 Task: Edit the include additional information to "Grand Blanc, Michigan".
Action: Mouse moved to (120, 209)
Screenshot: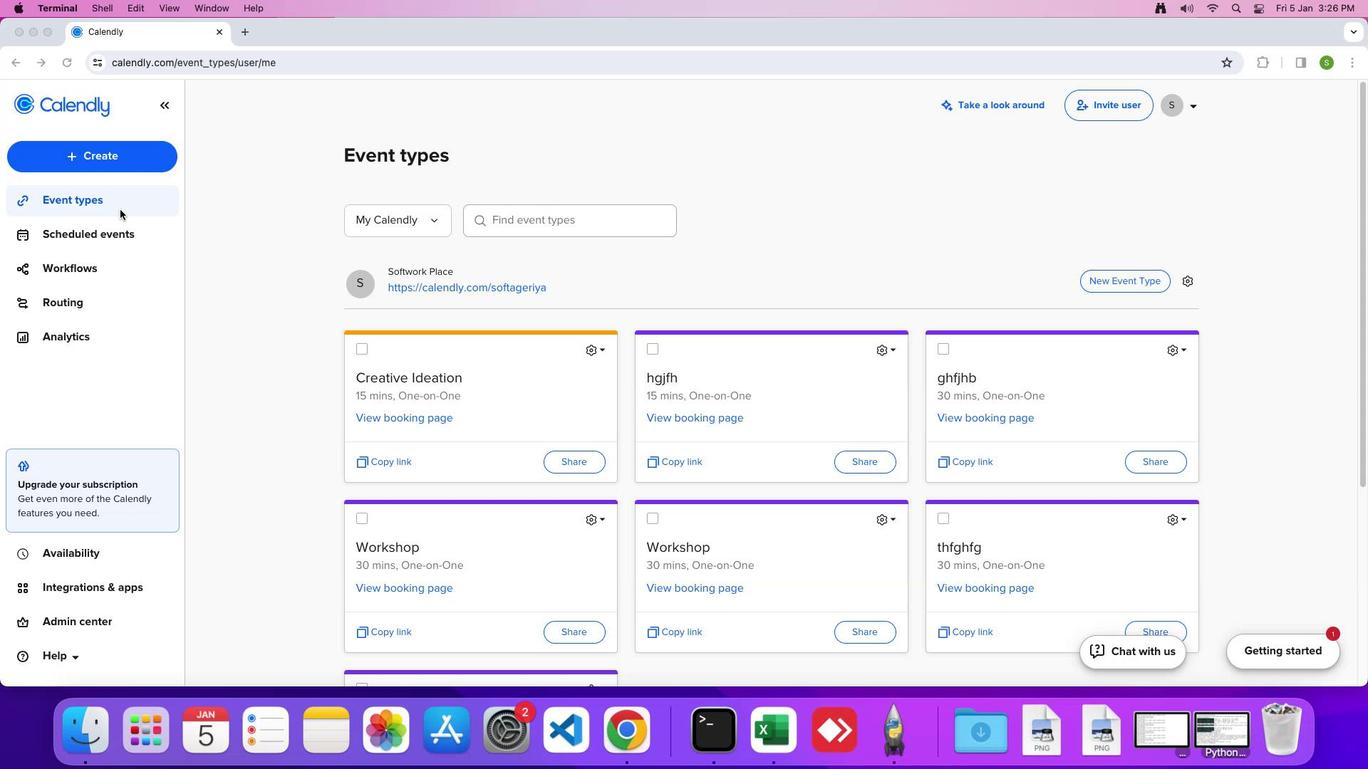 
Action: Mouse pressed left at (120, 209)
Screenshot: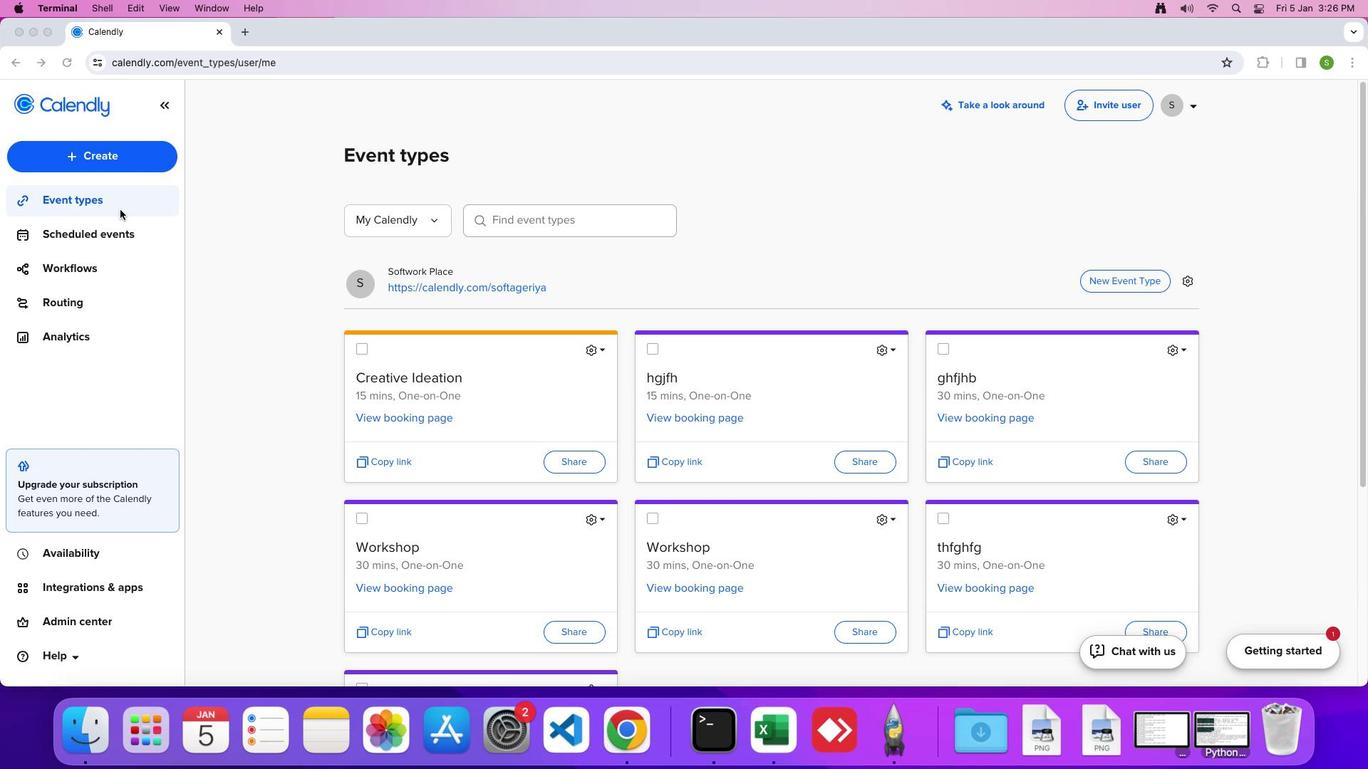 
Action: Mouse moved to (605, 343)
Screenshot: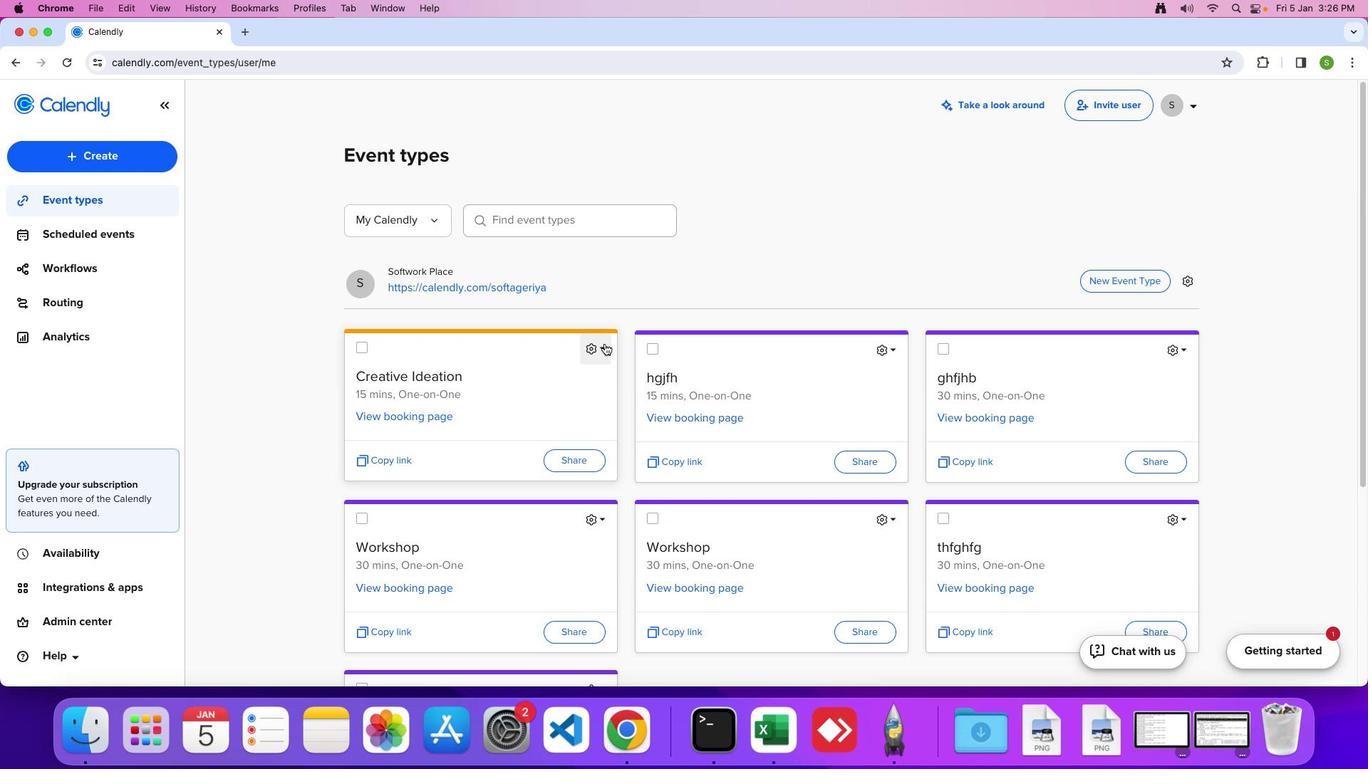 
Action: Mouse pressed left at (605, 343)
Screenshot: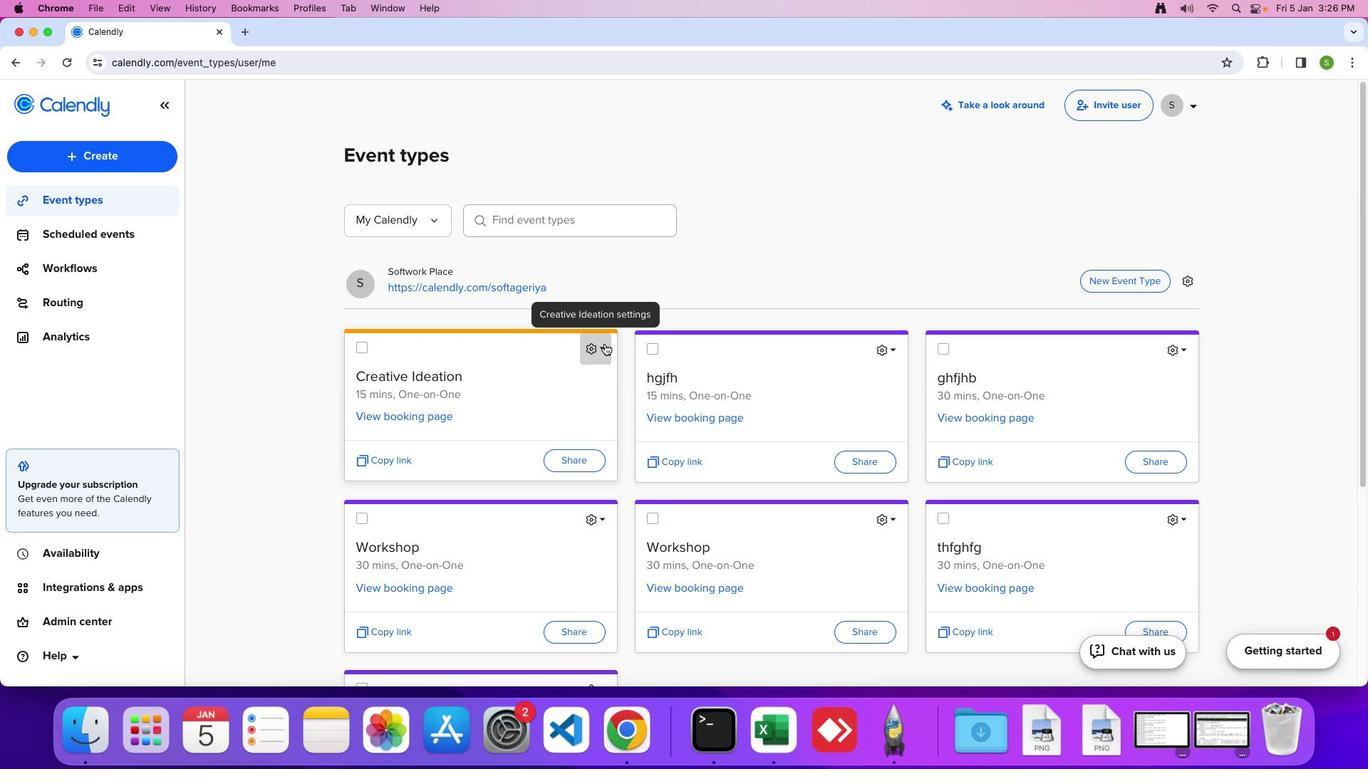 
Action: Mouse moved to (559, 390)
Screenshot: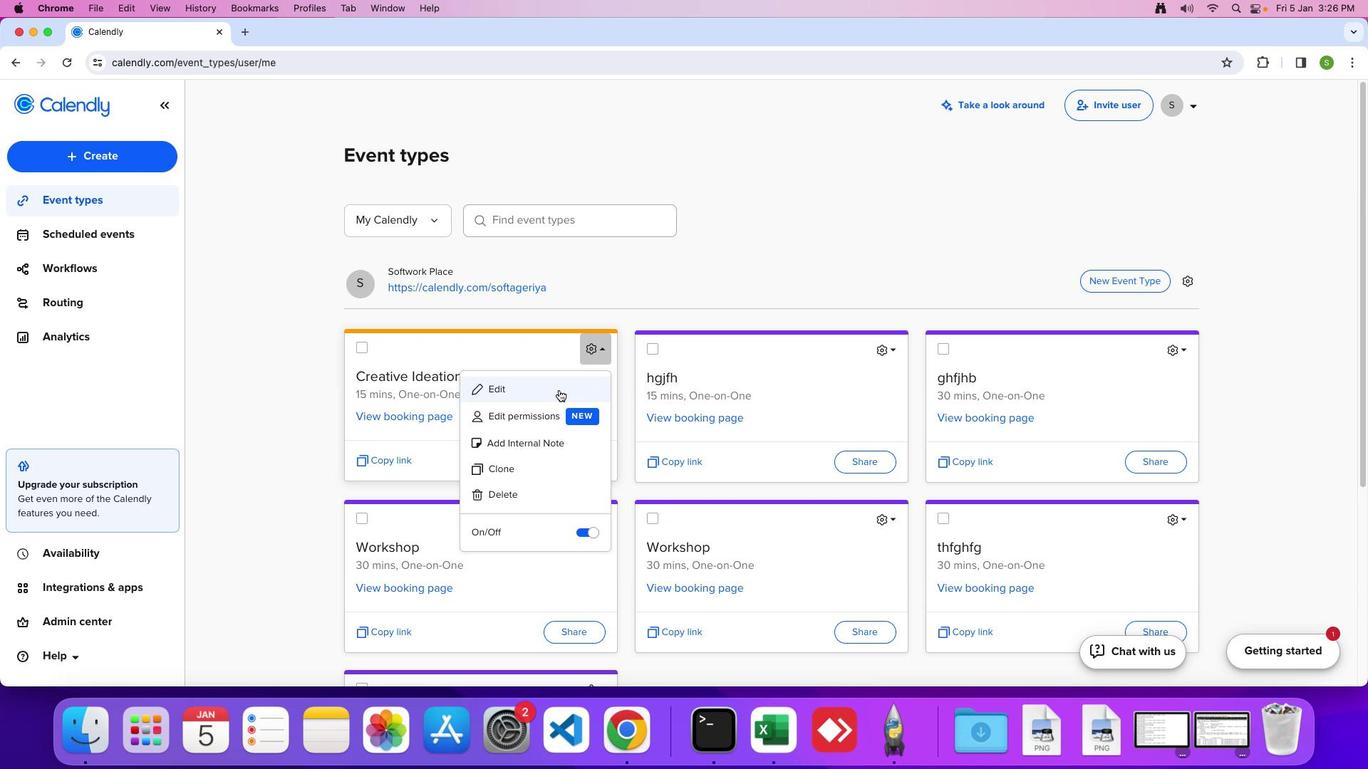 
Action: Mouse pressed left at (559, 390)
Screenshot: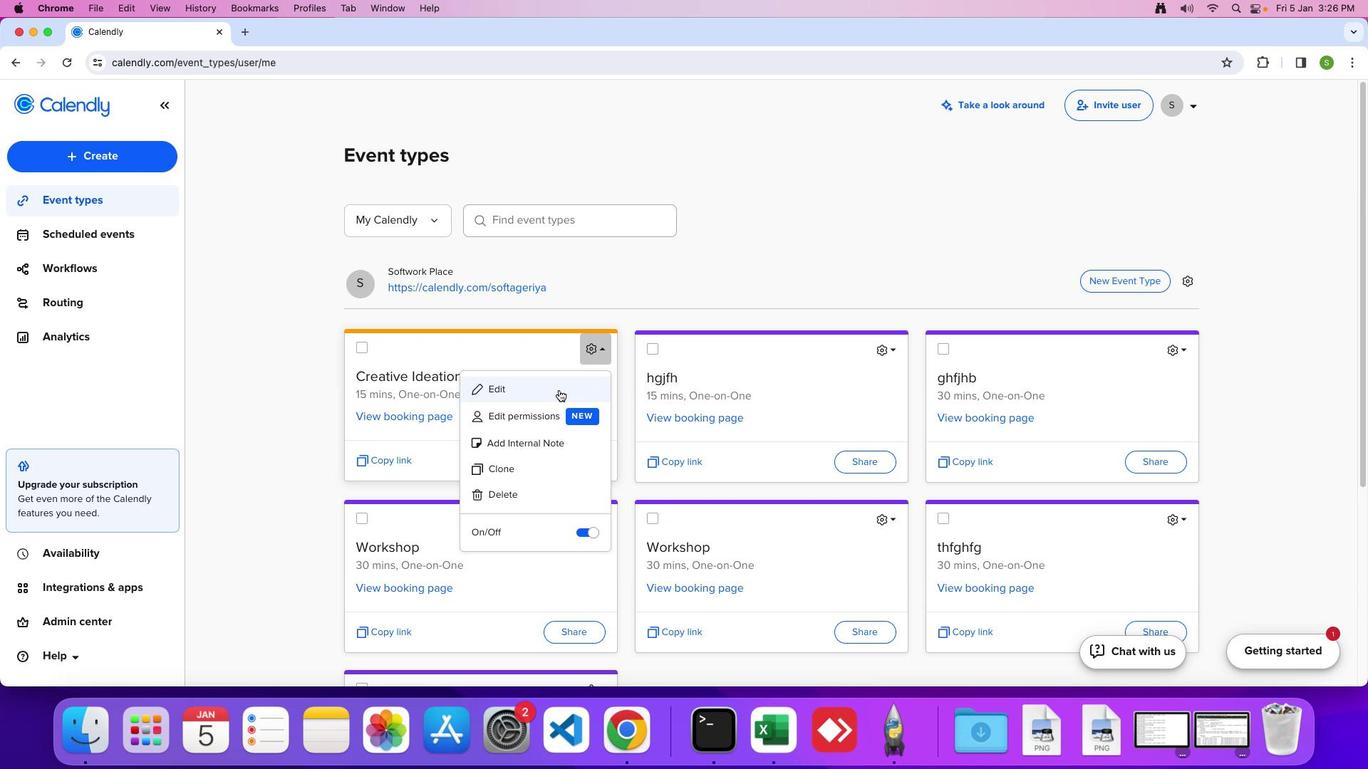 
Action: Mouse moved to (231, 209)
Screenshot: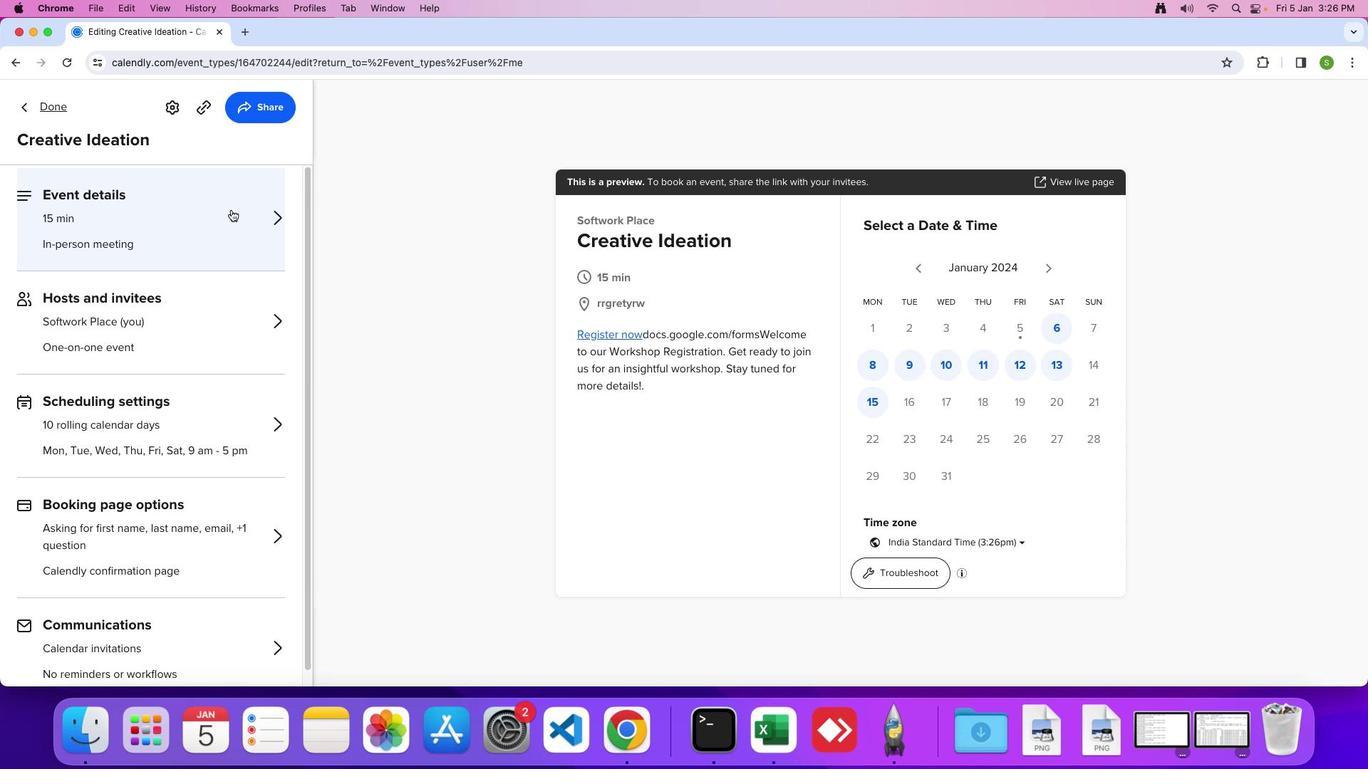 
Action: Mouse pressed left at (231, 209)
Screenshot: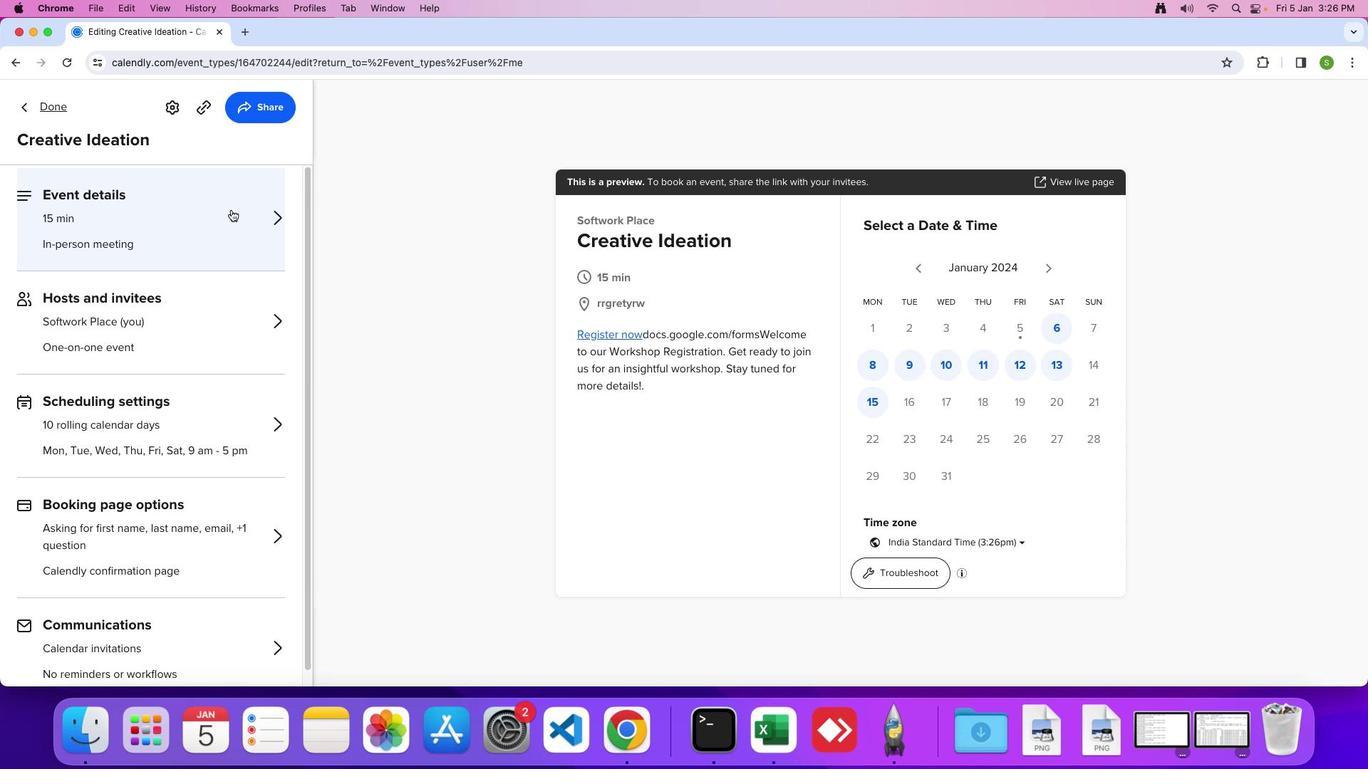 
Action: Mouse moved to (249, 348)
Screenshot: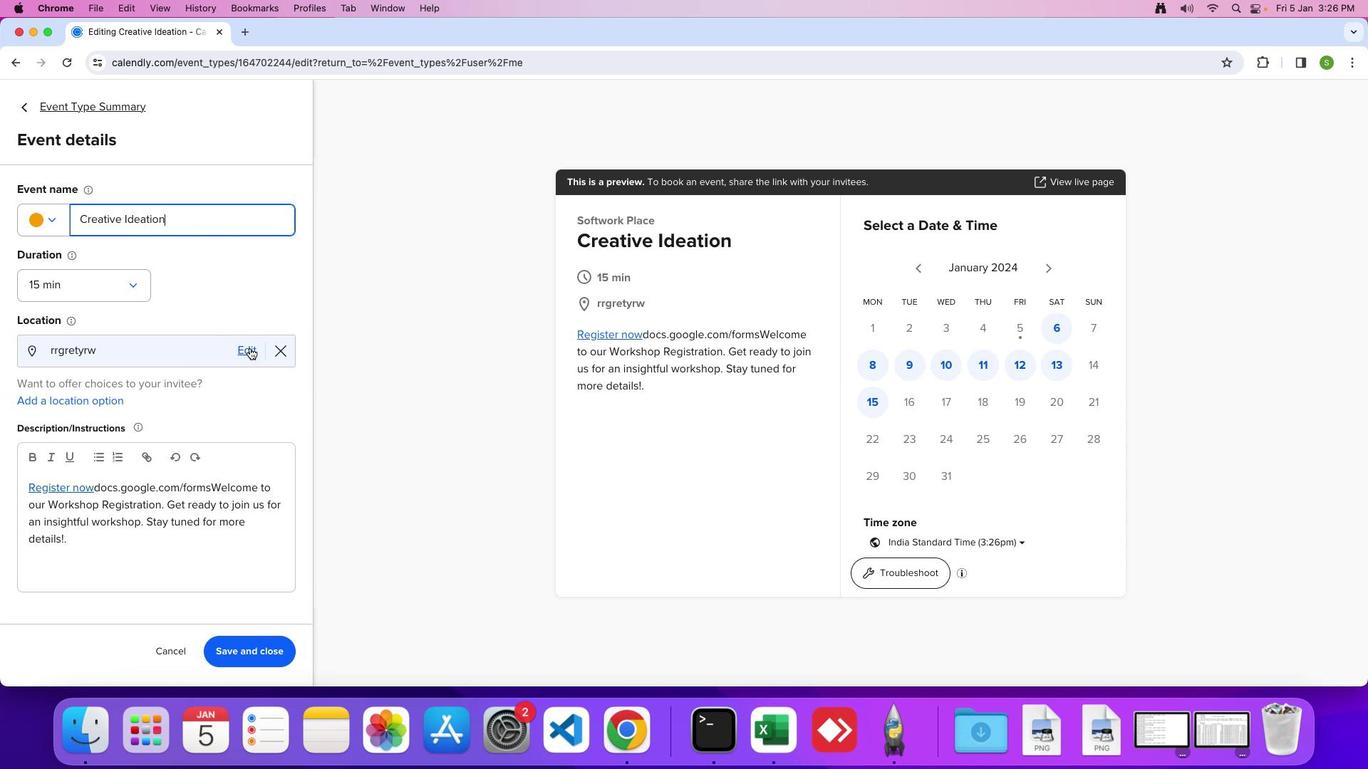
Action: Mouse pressed left at (249, 348)
Screenshot: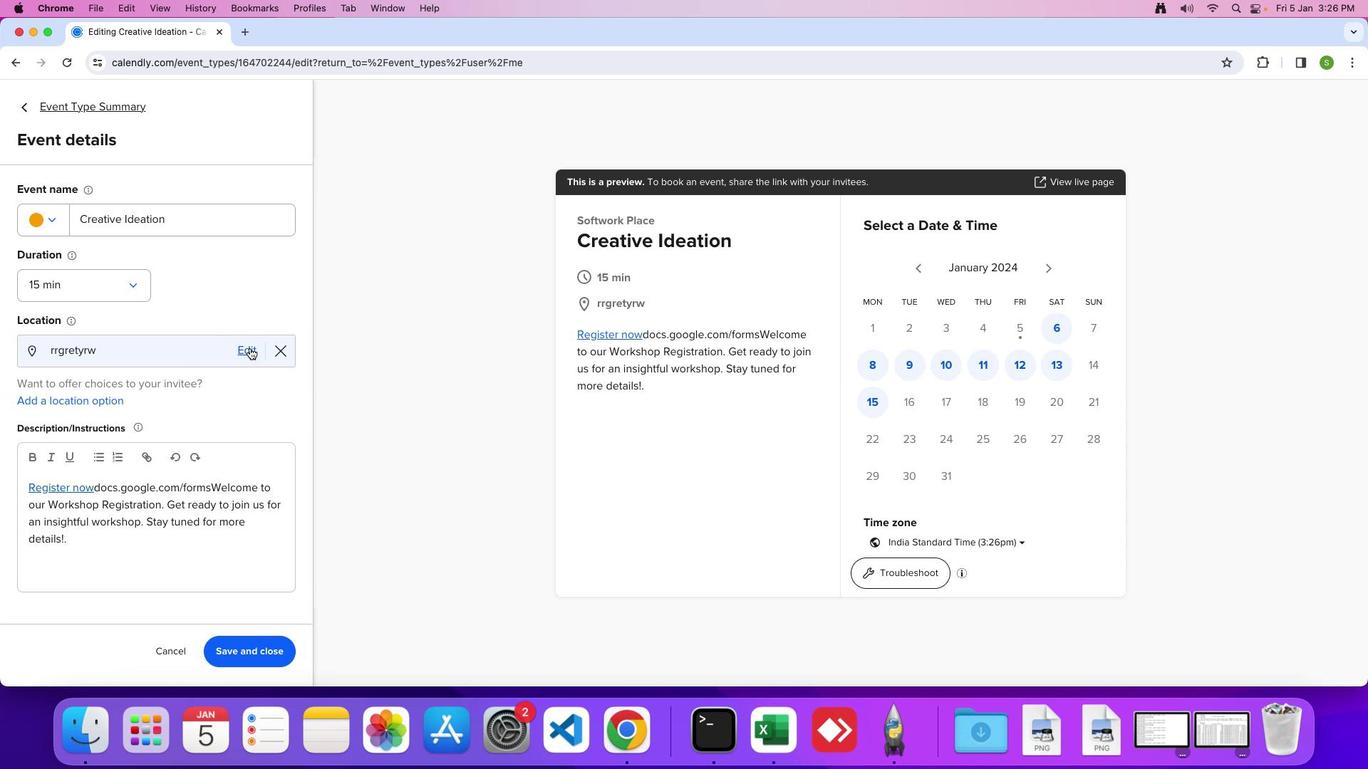
Action: Mouse moved to (610, 289)
Screenshot: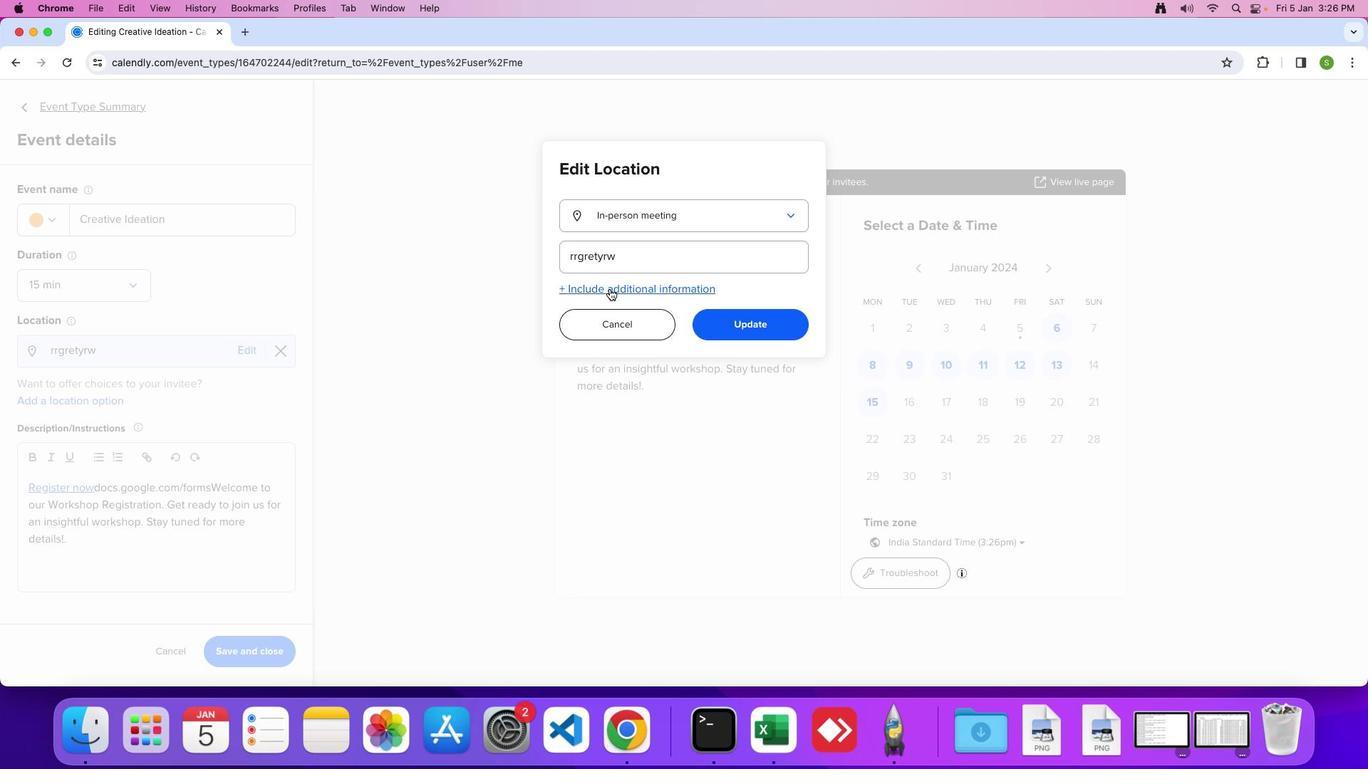 
Action: Mouse pressed left at (610, 289)
Screenshot: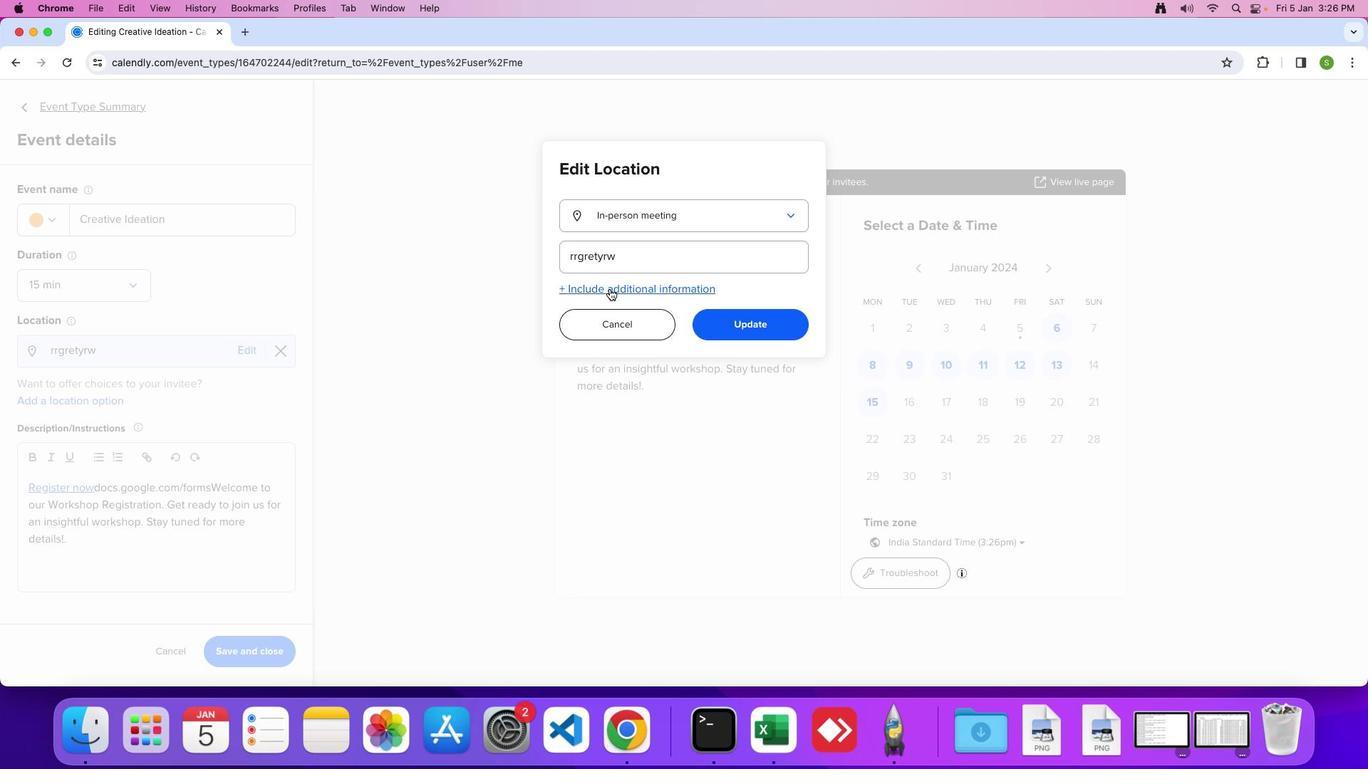 
Action: Mouse moved to (600, 305)
Screenshot: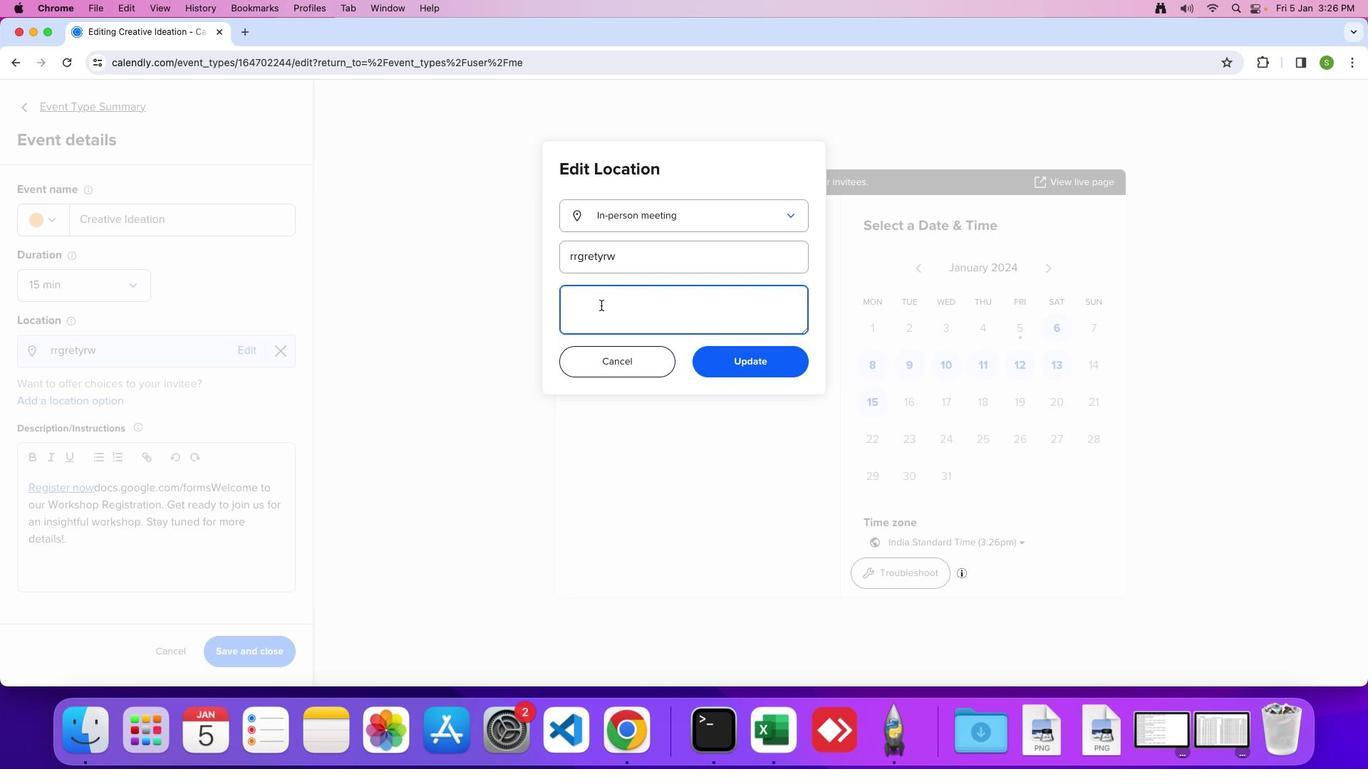 
Action: Mouse pressed left at (600, 305)
Screenshot: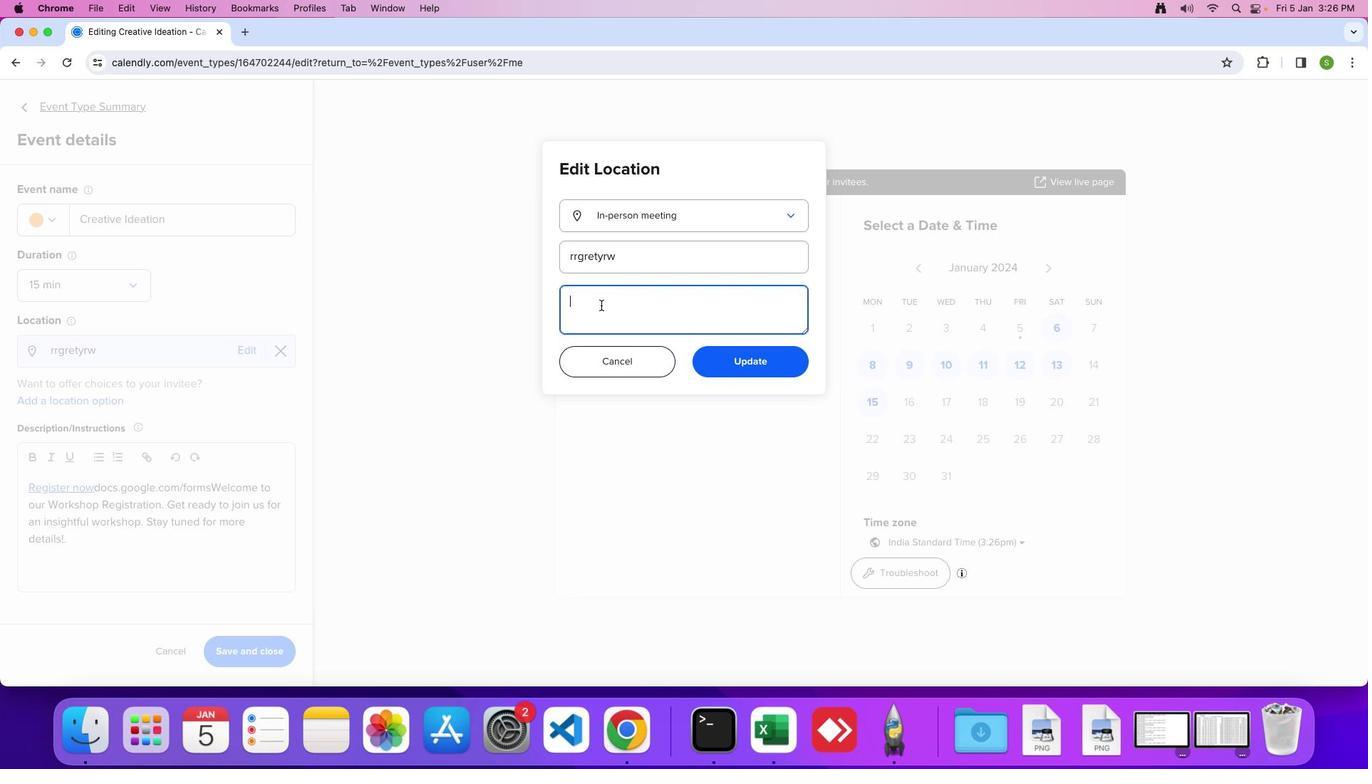 
Action: Mouse moved to (600, 305)
Screenshot: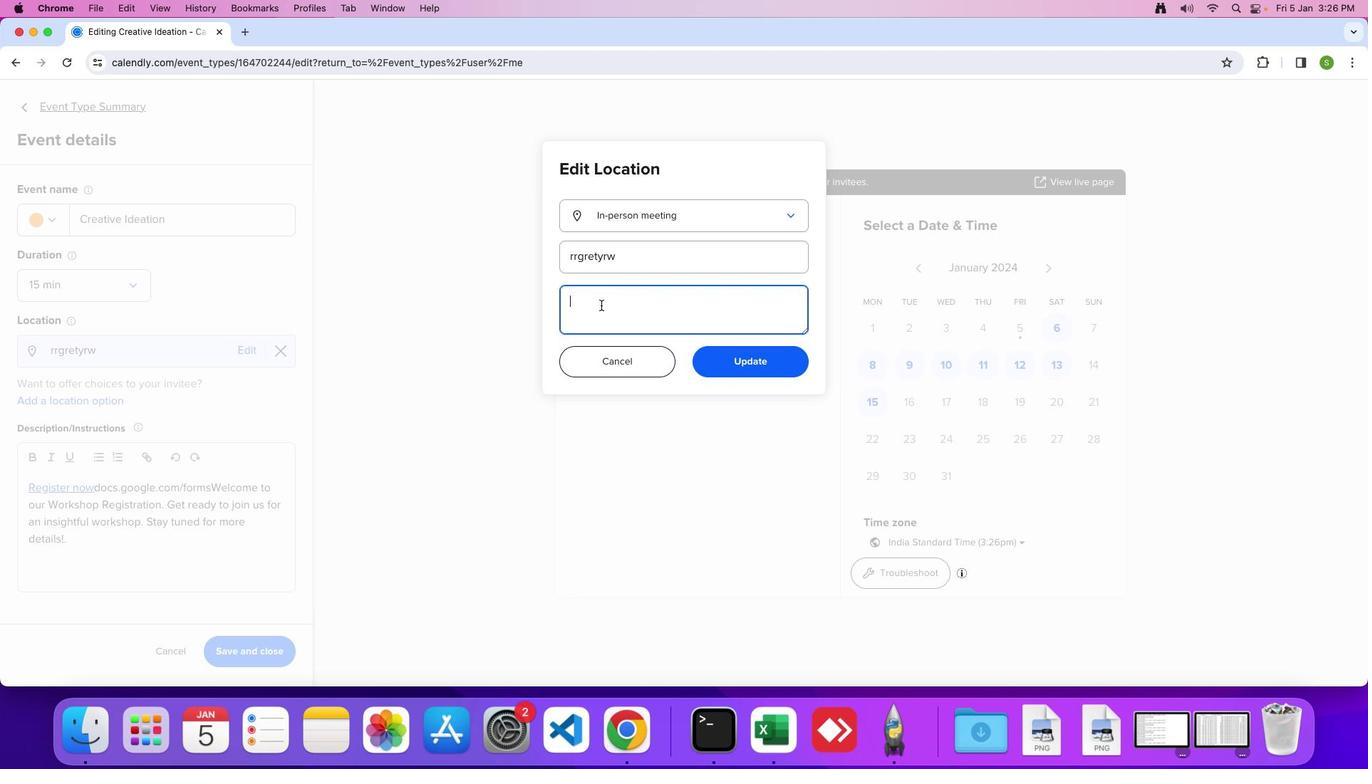 
Action: Key pressed 'G'Key.caps_lock'r''a''n''d'Key.spaceKey.shift'B''l''a''n''c'','Key.spaceKey.shift'M''i''c''h''i''g''a''n'
Screenshot: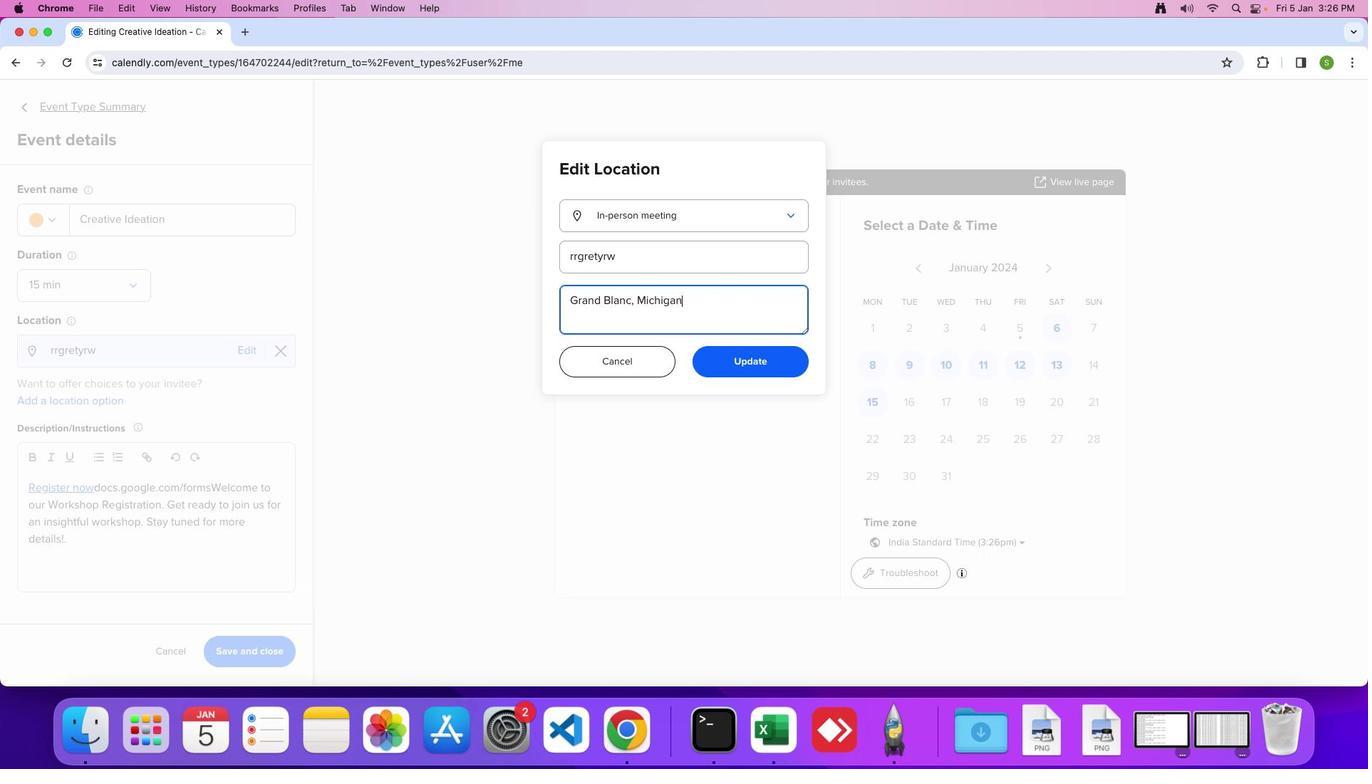 
Action: Mouse moved to (747, 371)
Screenshot: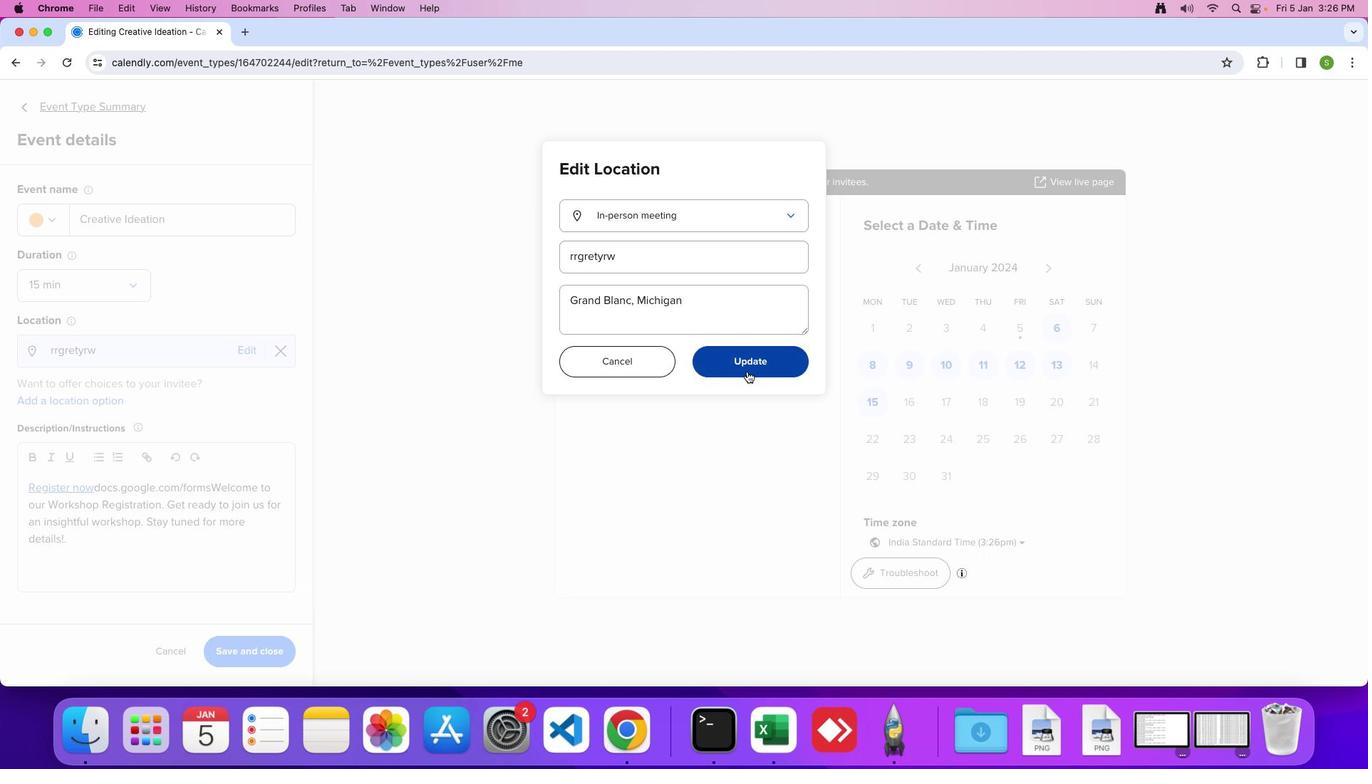 
Action: Mouse pressed left at (747, 371)
Screenshot: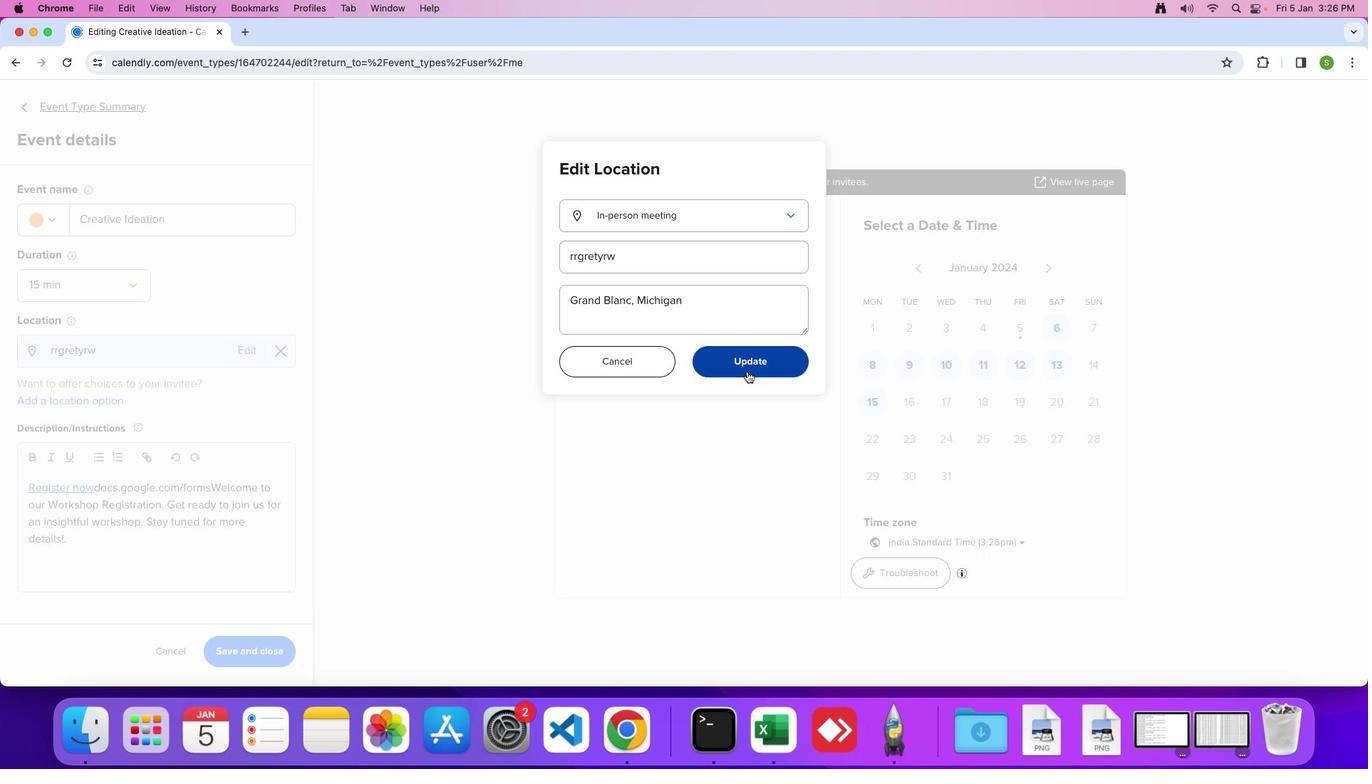 
